 Task: In the  document bossdata.txt Change font size of watermark '113' and place the watermark  'Horizontally'. Insert footer and write www.lunaTech.com
Action: Mouse moved to (170, 94)
Screenshot: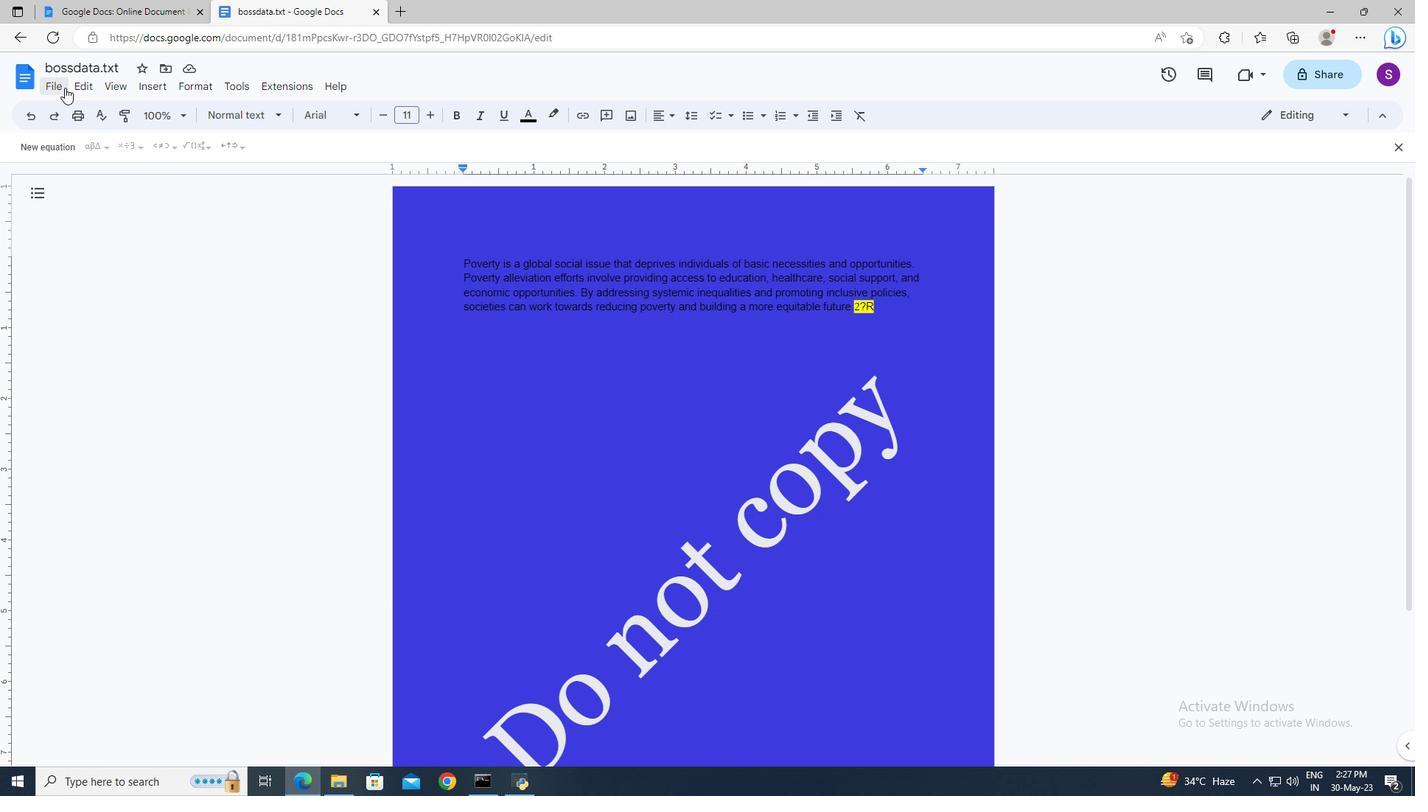 
Action: Mouse pressed left at (170, 94)
Screenshot: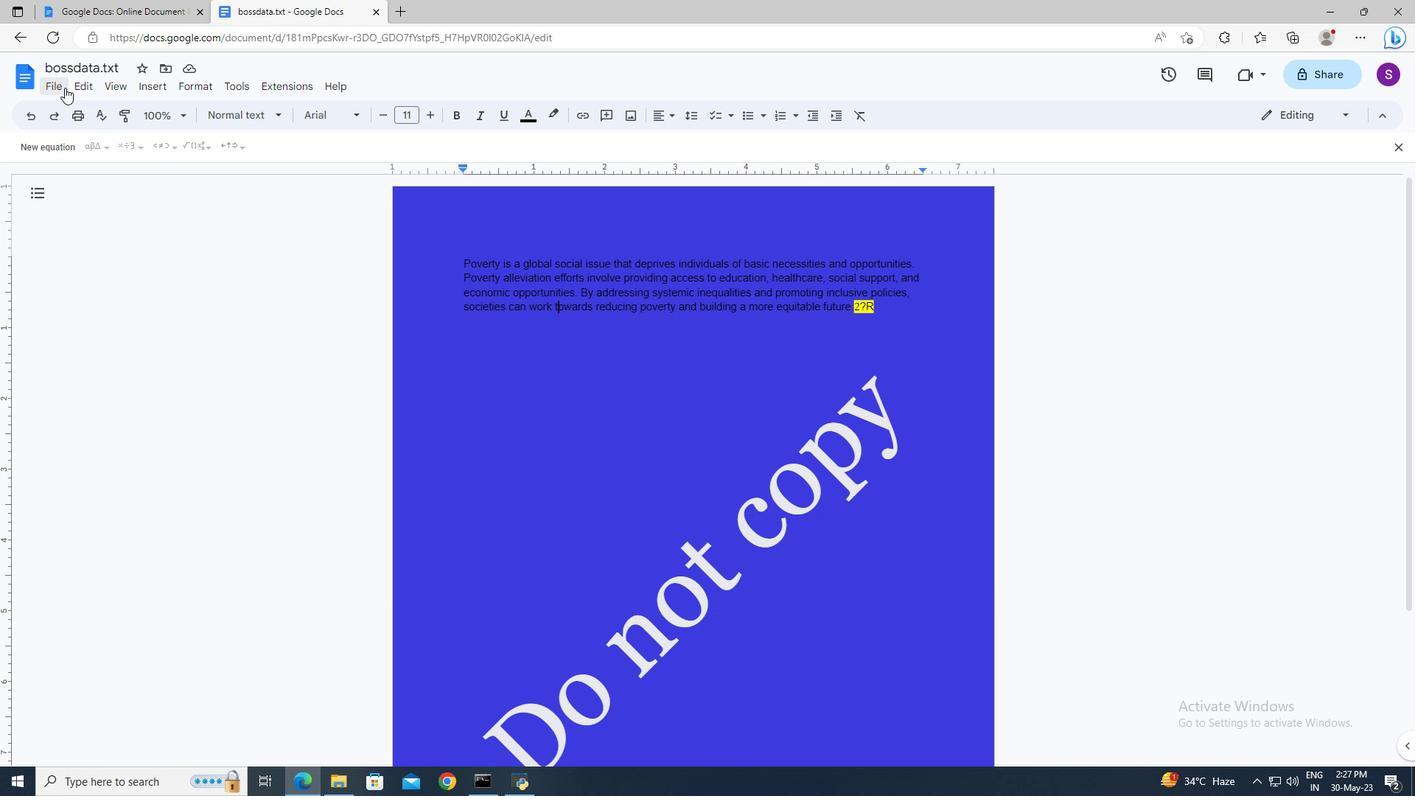 
Action: Mouse moved to (204, 424)
Screenshot: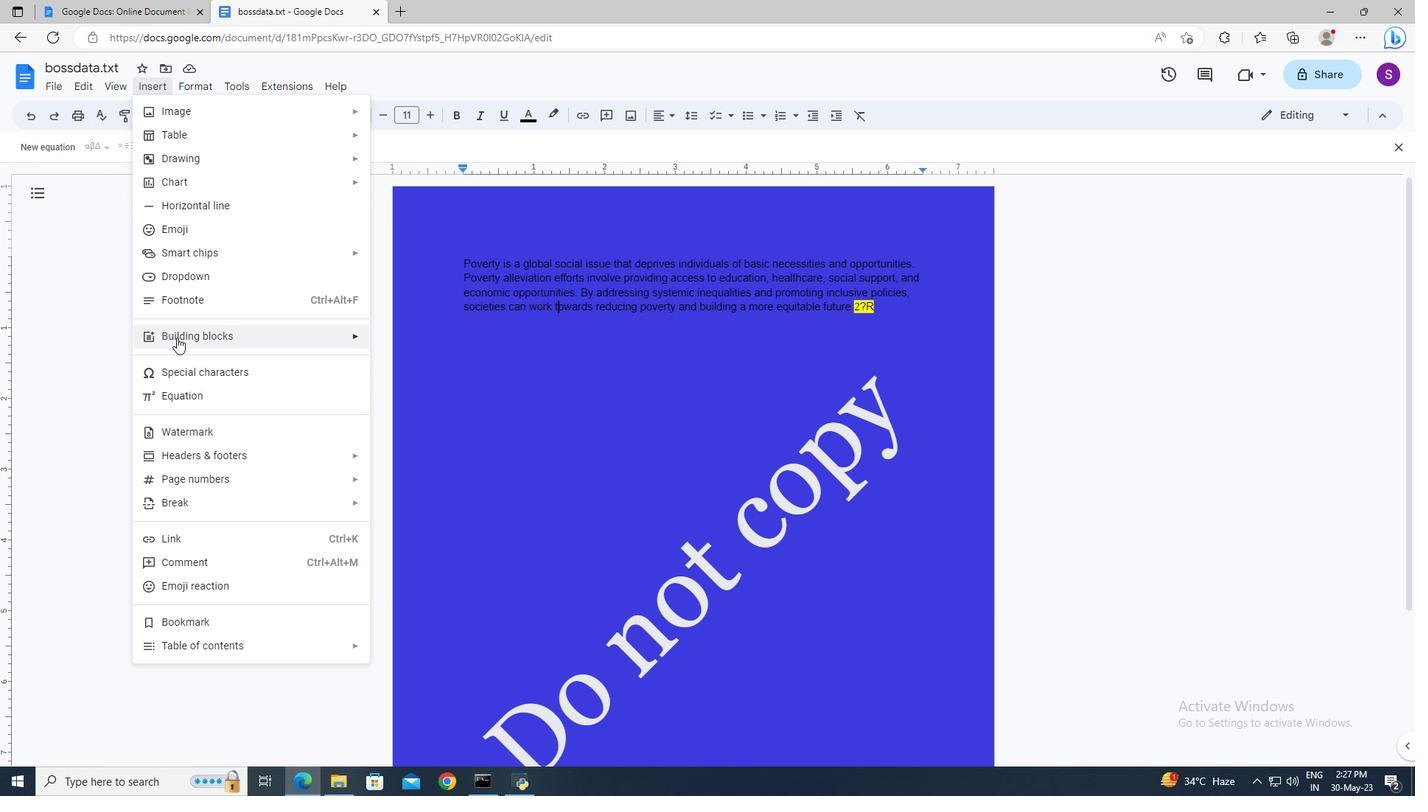 
Action: Mouse pressed left at (204, 424)
Screenshot: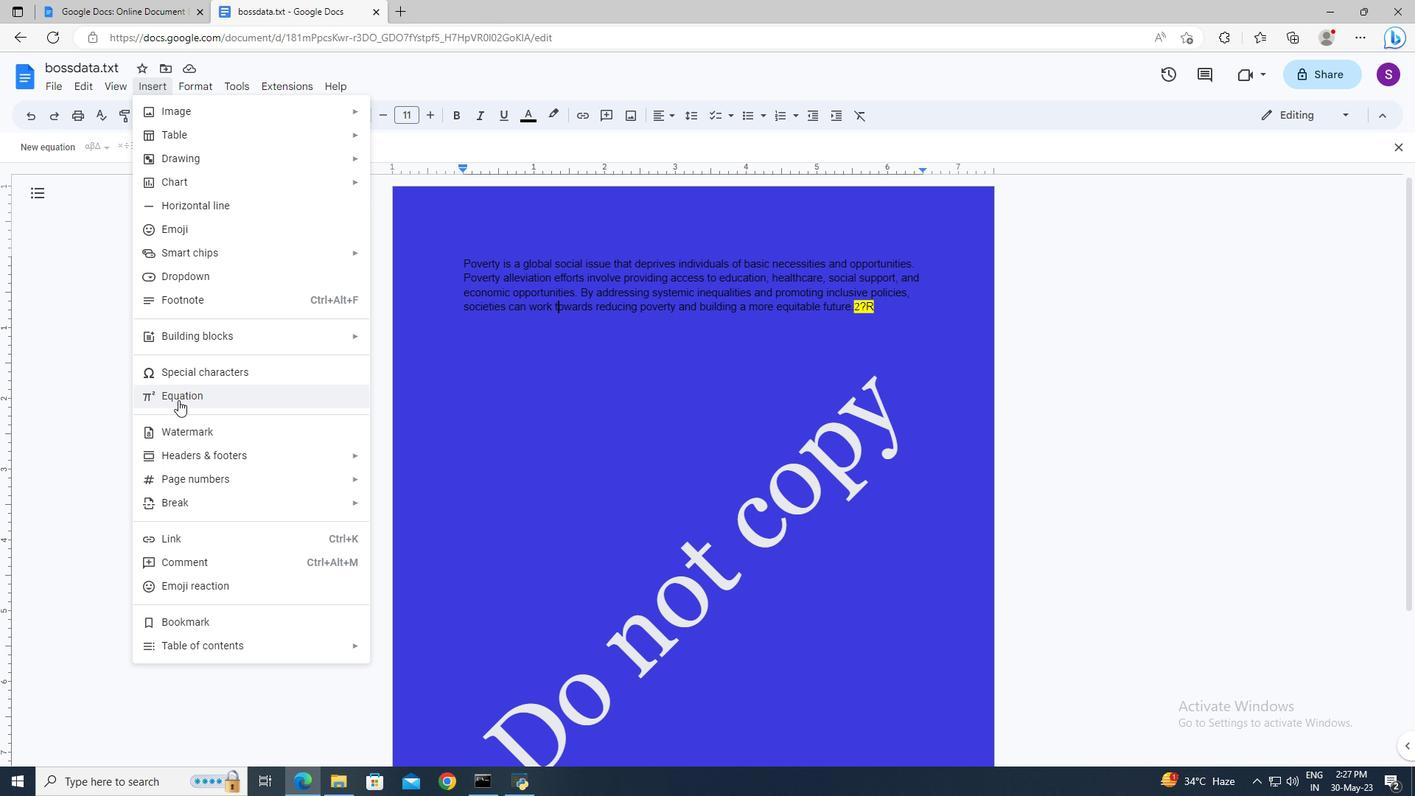 
Action: Mouse moved to (1230, 316)
Screenshot: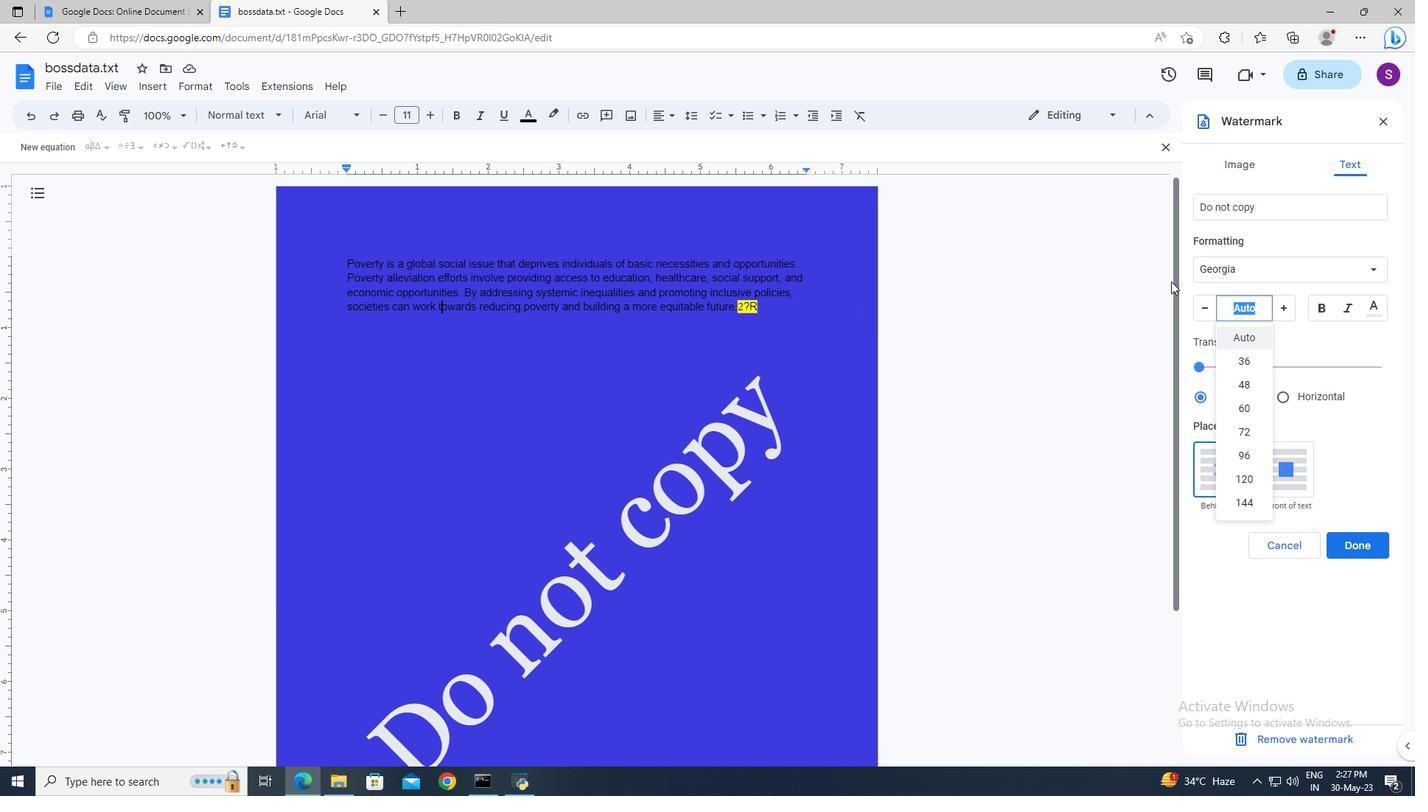 
Action: Mouse pressed left at (1230, 316)
Screenshot: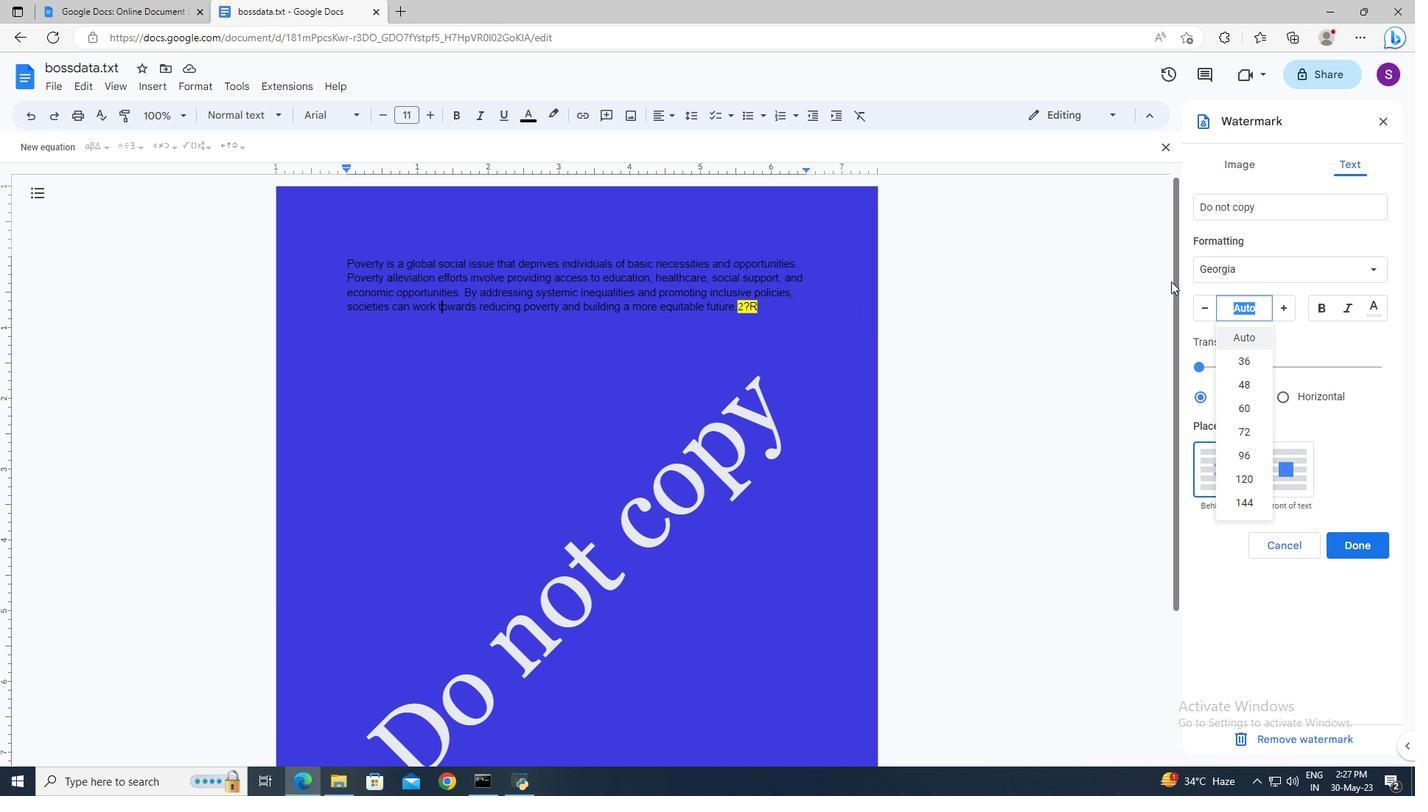 
Action: Key pressed 11<Key.enter>
Screenshot: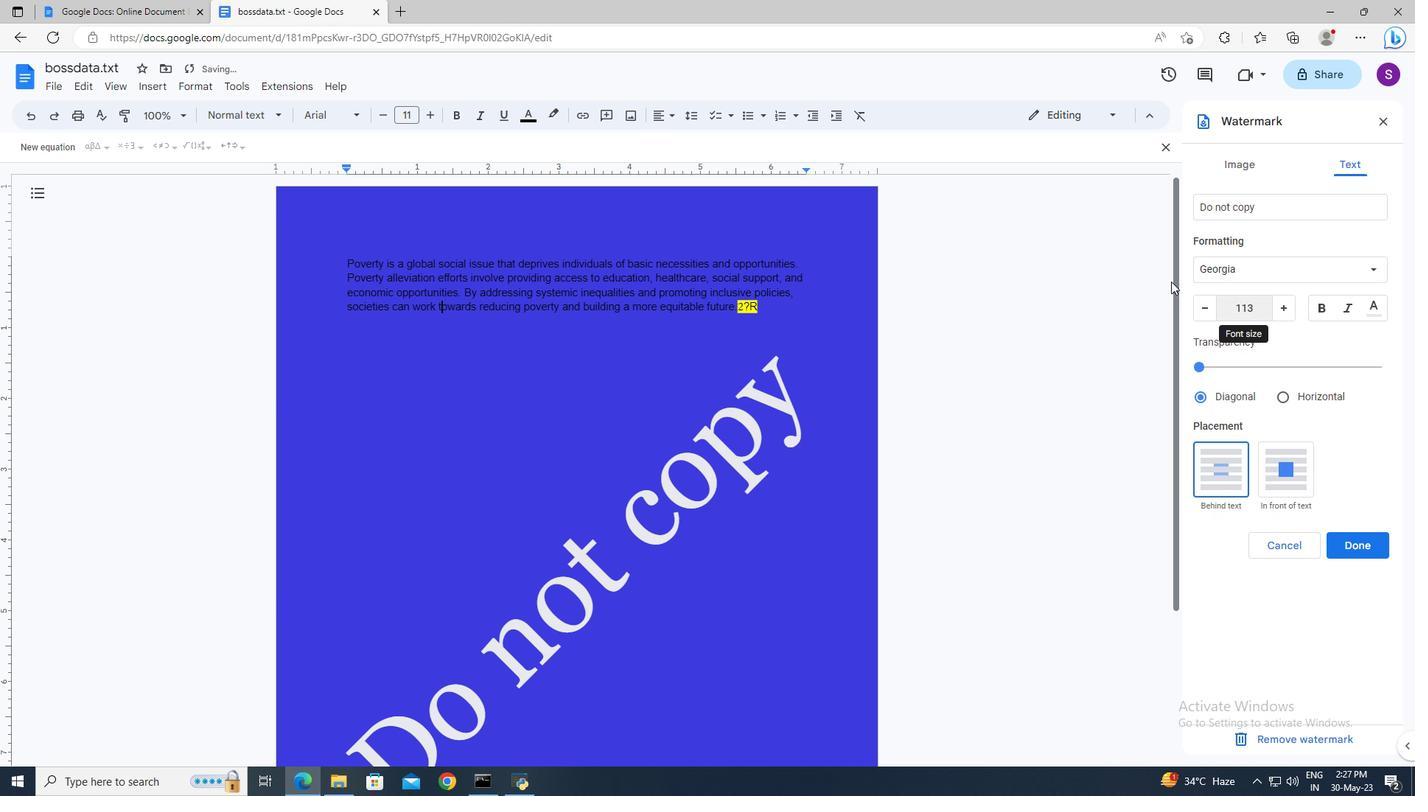 
Action: Mouse moved to (64, 87)
Screenshot: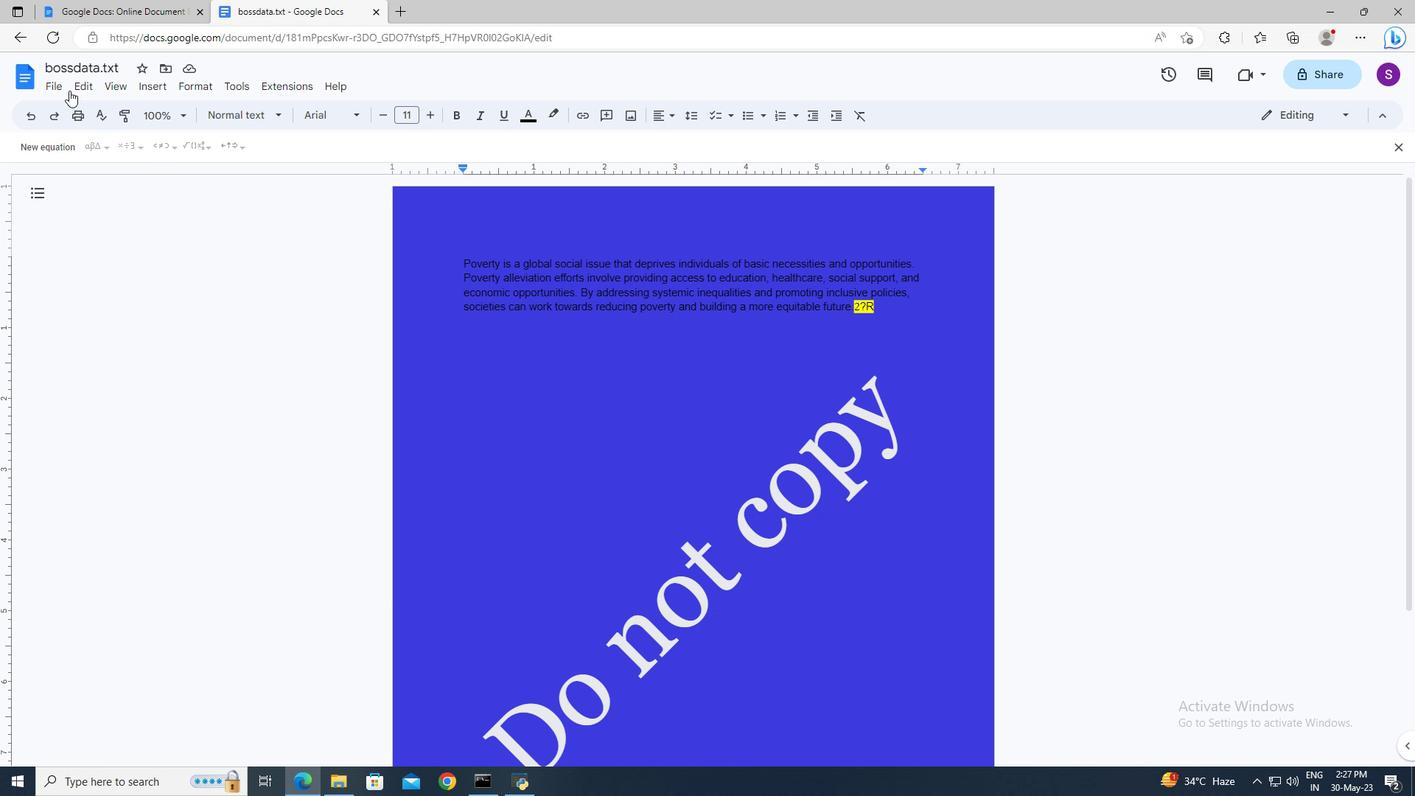 
Action: Mouse pressed left at (64, 87)
Screenshot: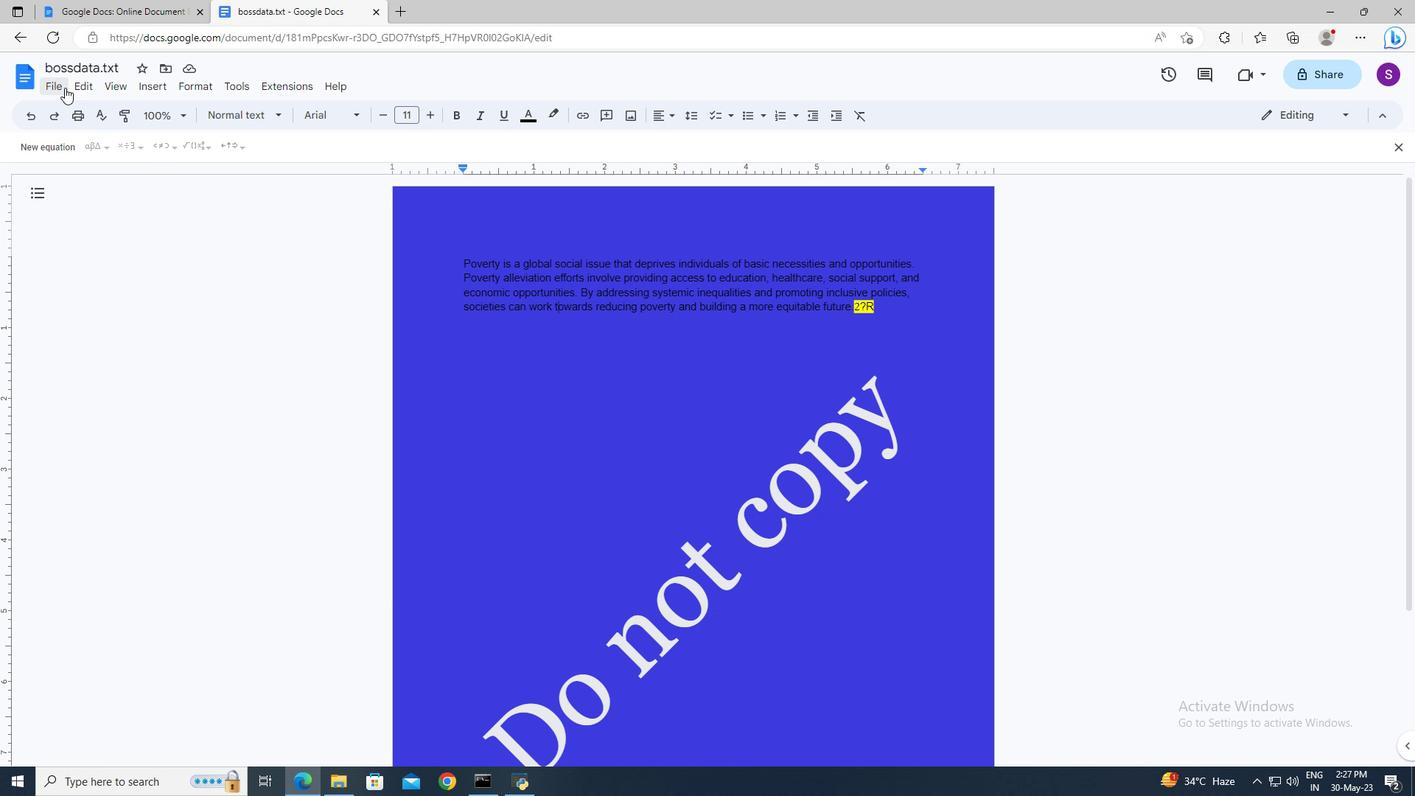 
Action: Mouse moved to (179, 428)
Screenshot: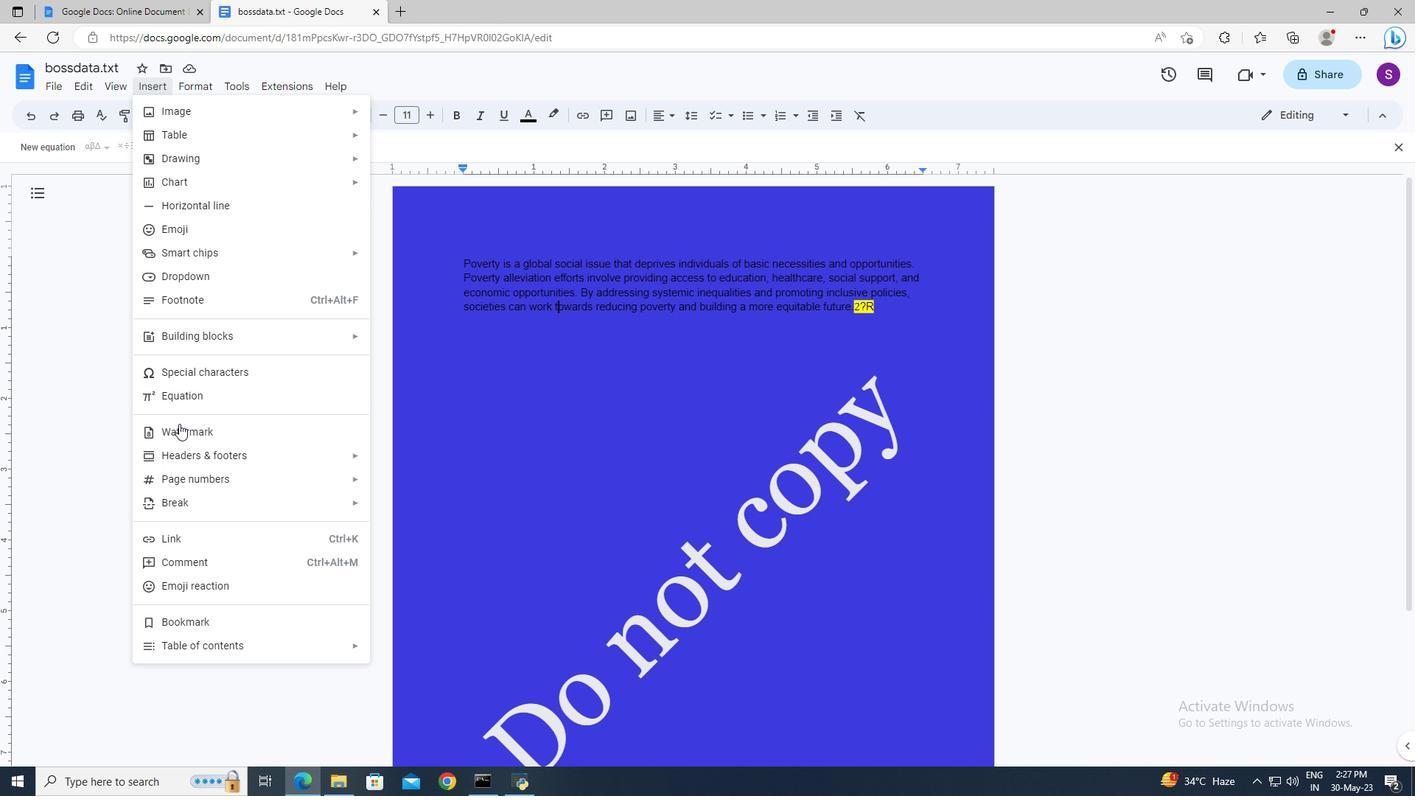 
Action: Mouse pressed left at (179, 428)
Screenshot: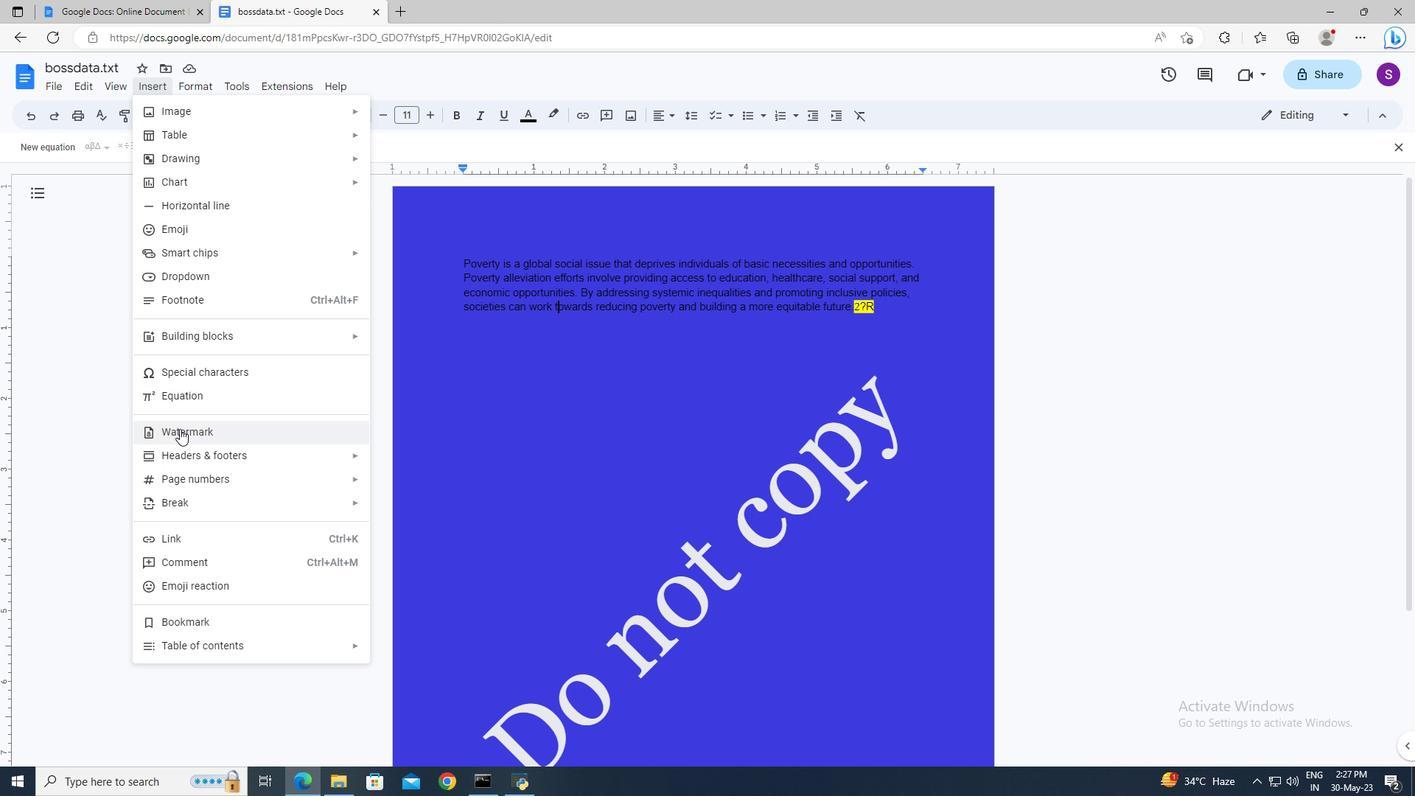 
Action: Mouse moved to (1229, 314)
Screenshot: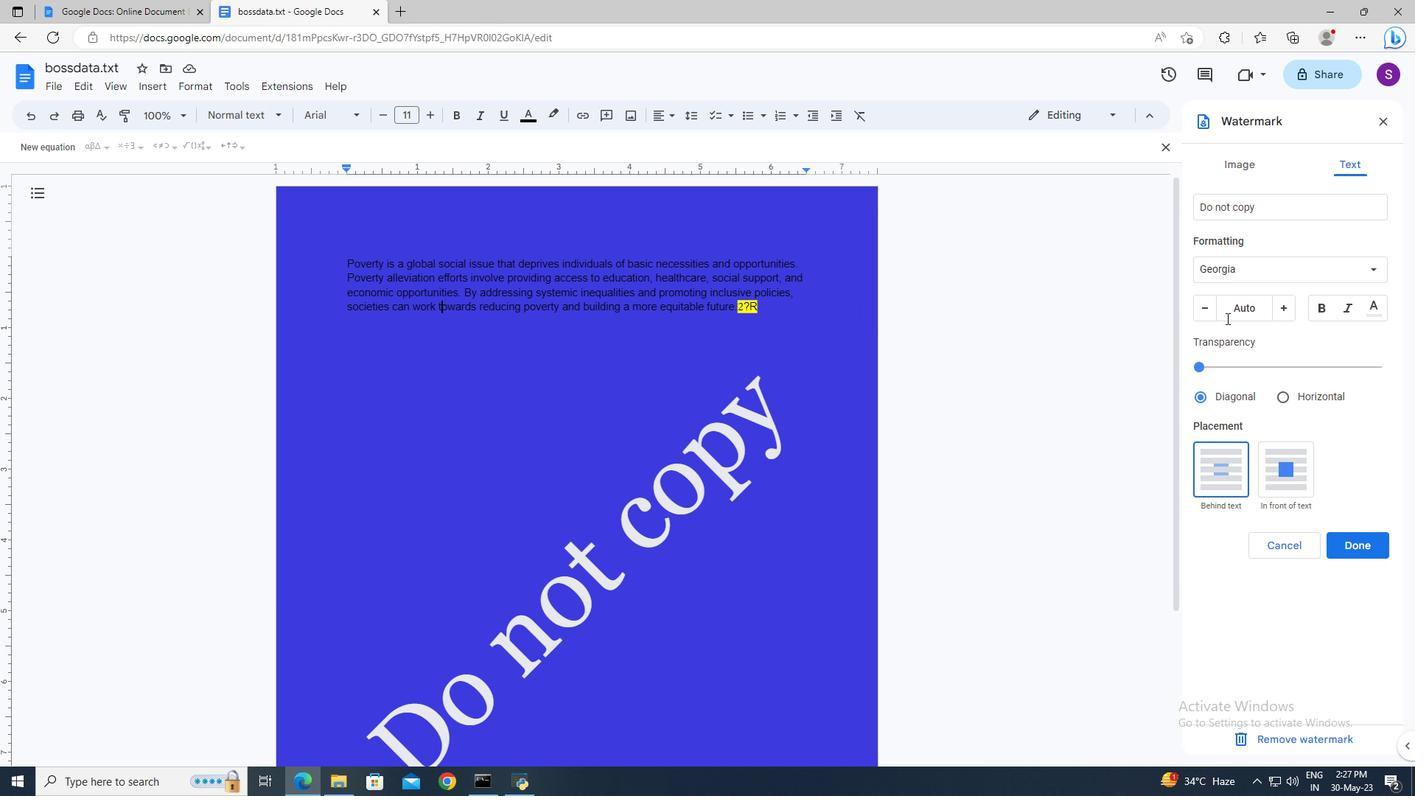
Action: Mouse pressed left at (1229, 314)
Screenshot: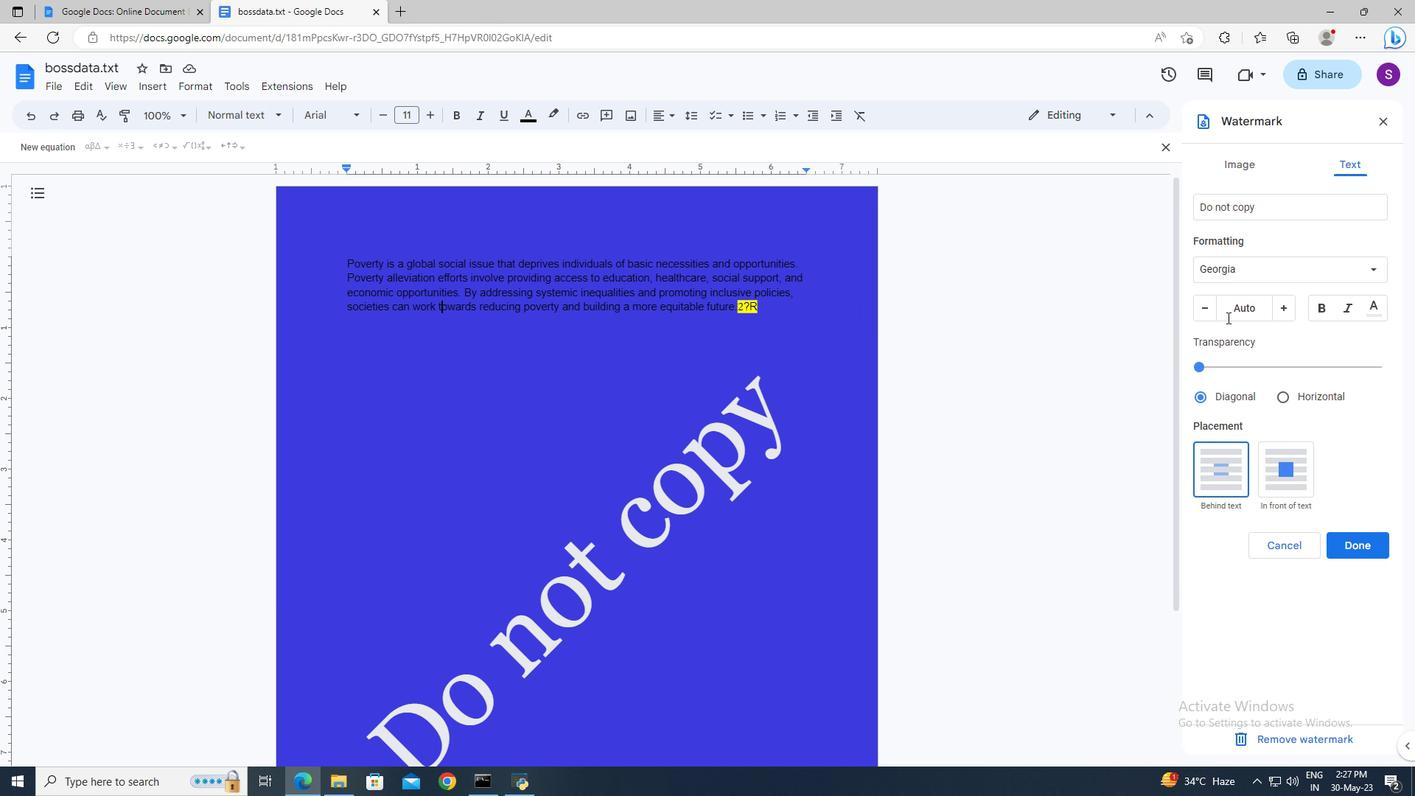 
Action: Mouse moved to (1171, 281)
Screenshot: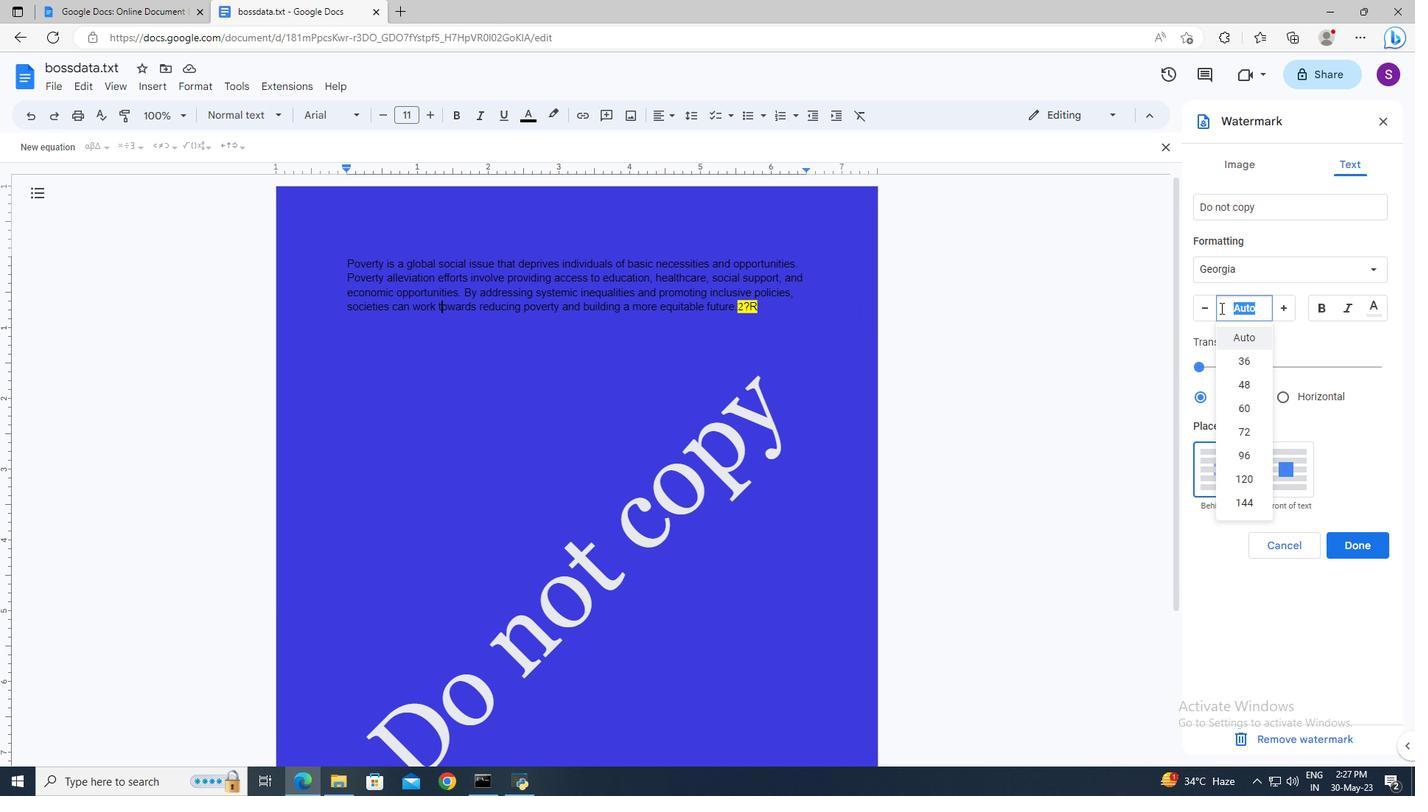 
Action: Key pressed 113<Key.enter>
Screenshot: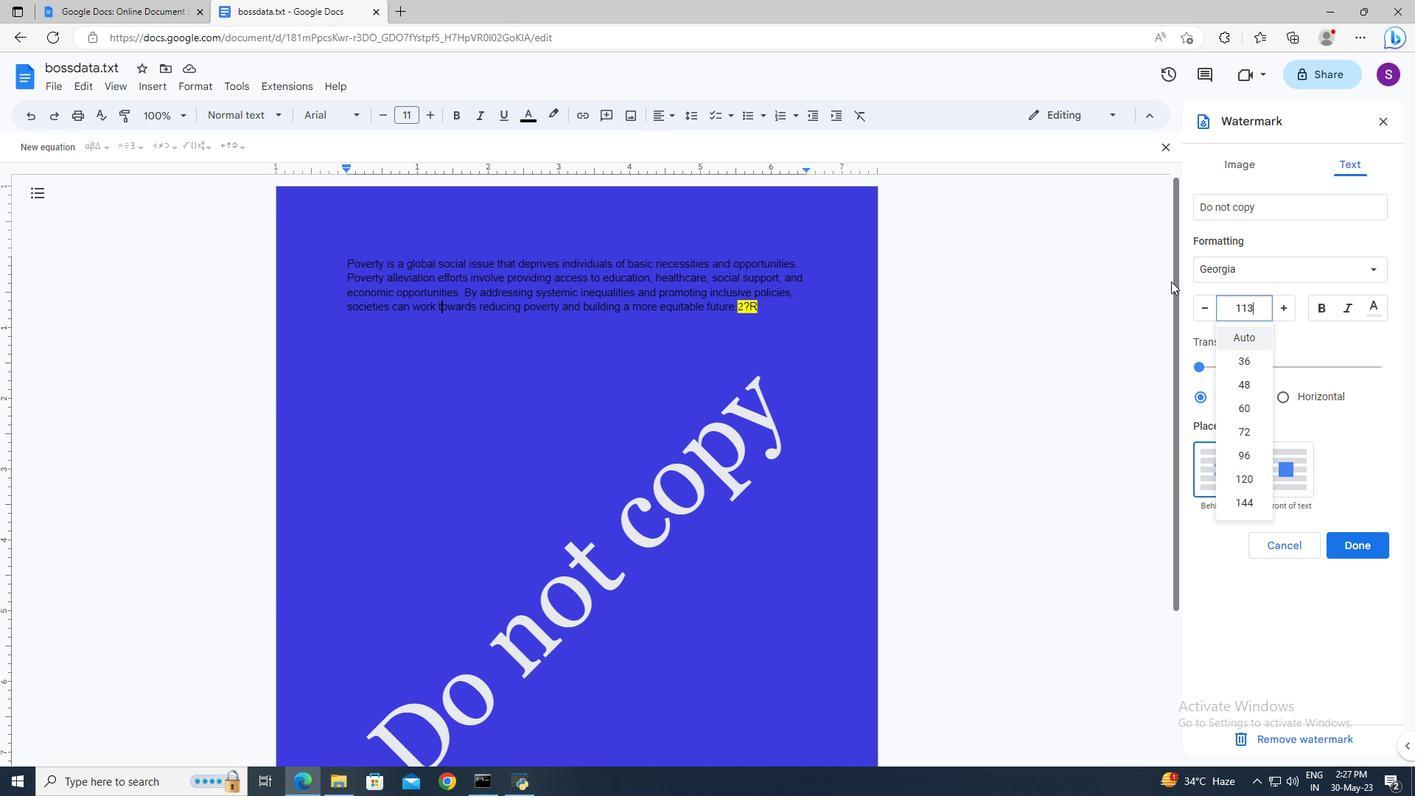 
Action: Mouse moved to (1326, 384)
Screenshot: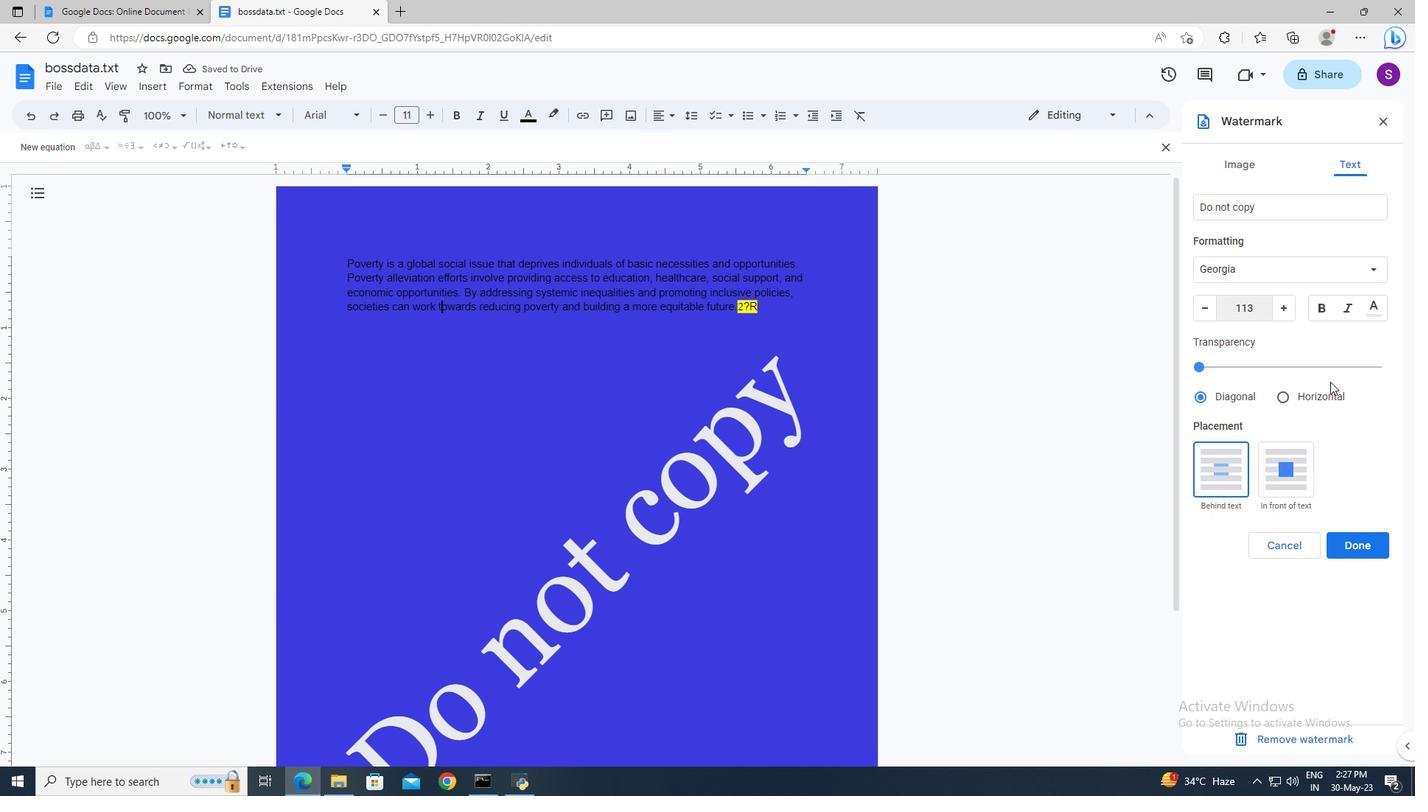 
Action: Mouse pressed left at (1326, 384)
Screenshot: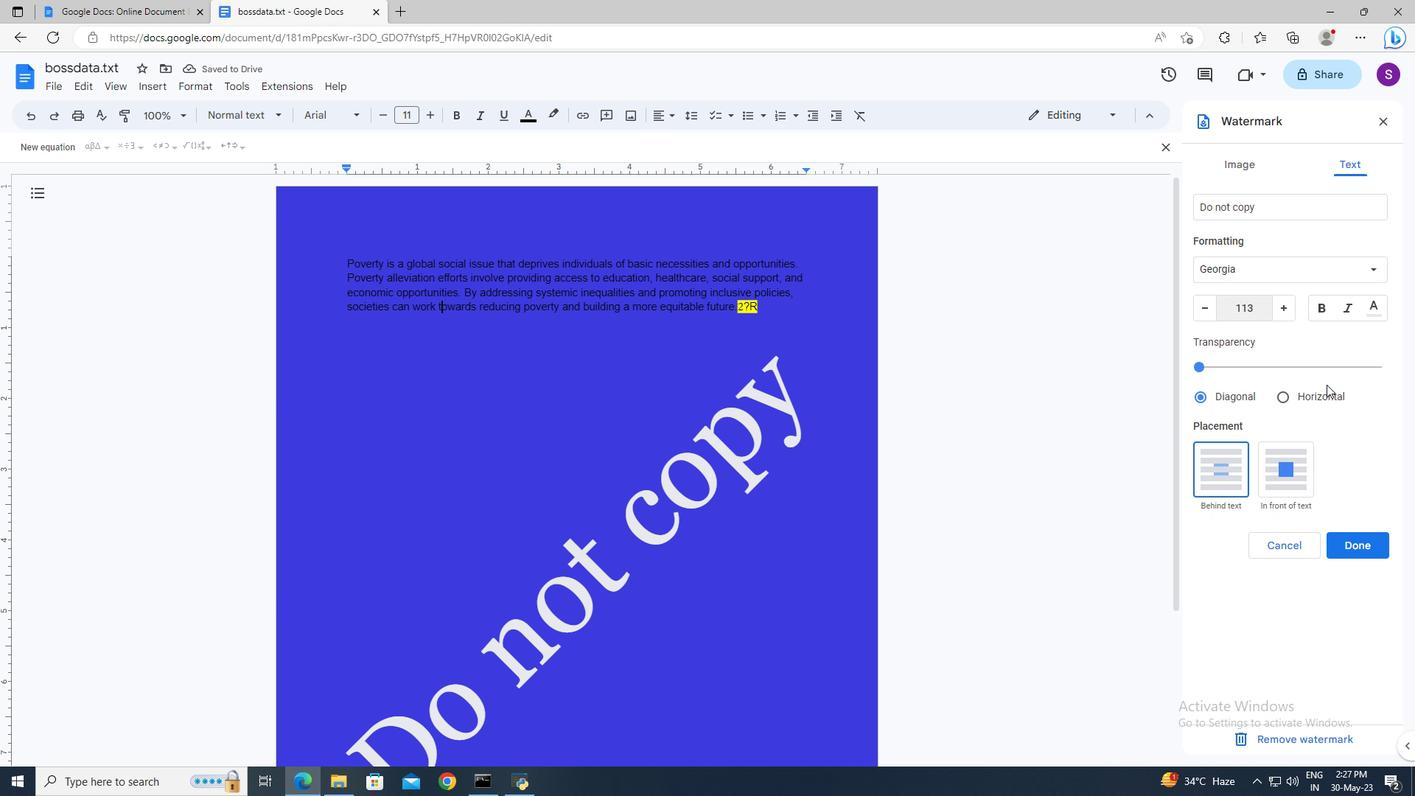 
Action: Mouse moved to (1310, 400)
Screenshot: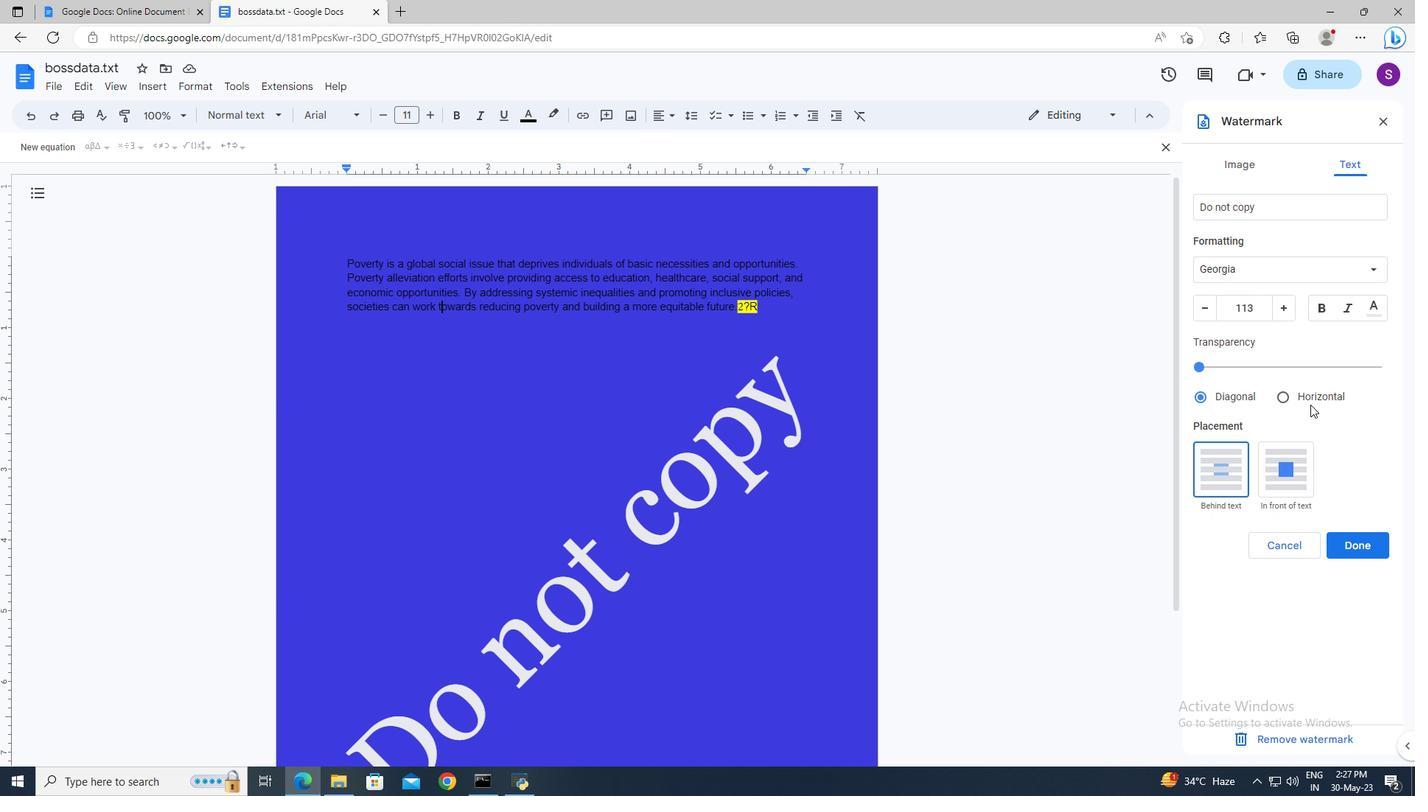 
Action: Mouse pressed left at (1310, 400)
Screenshot: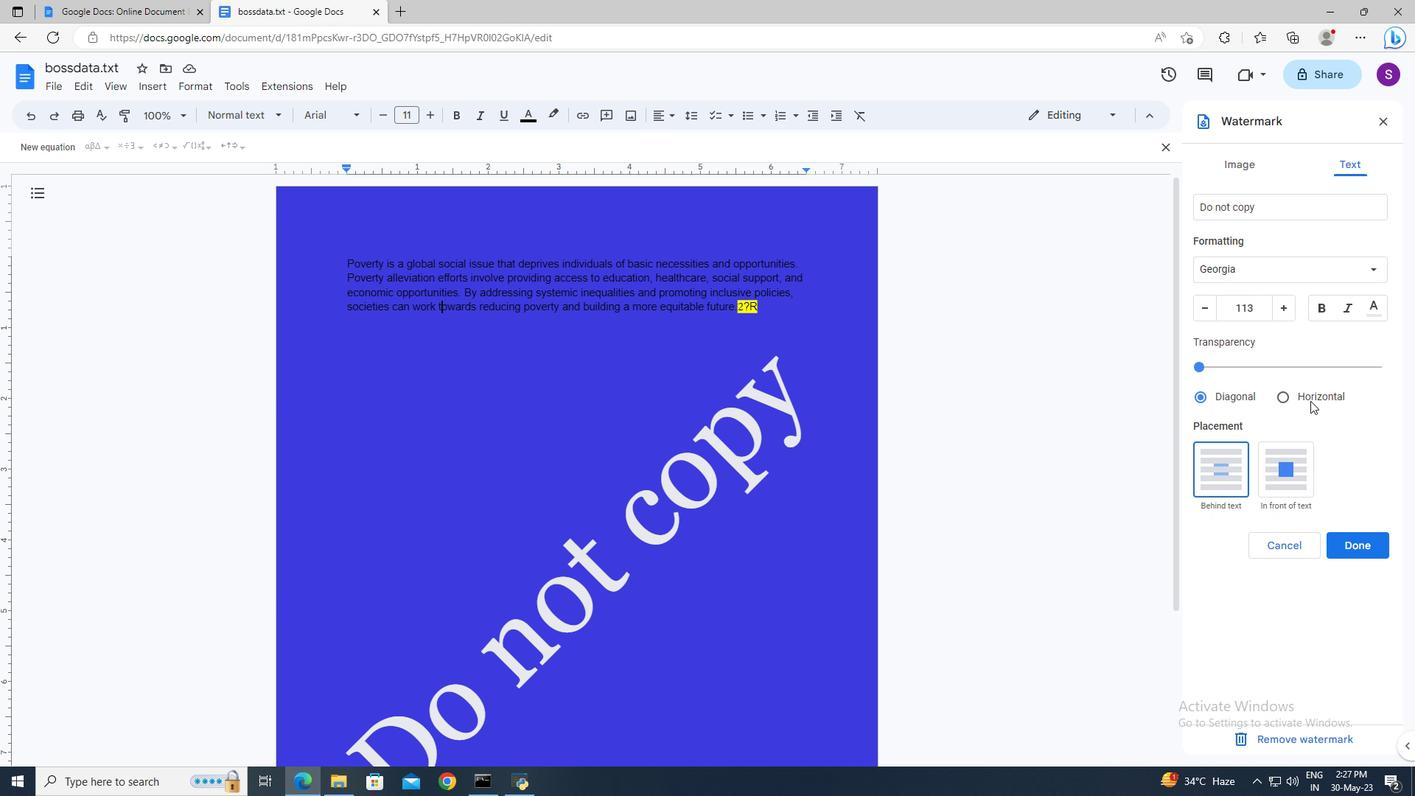 
Action: Mouse moved to (1348, 545)
Screenshot: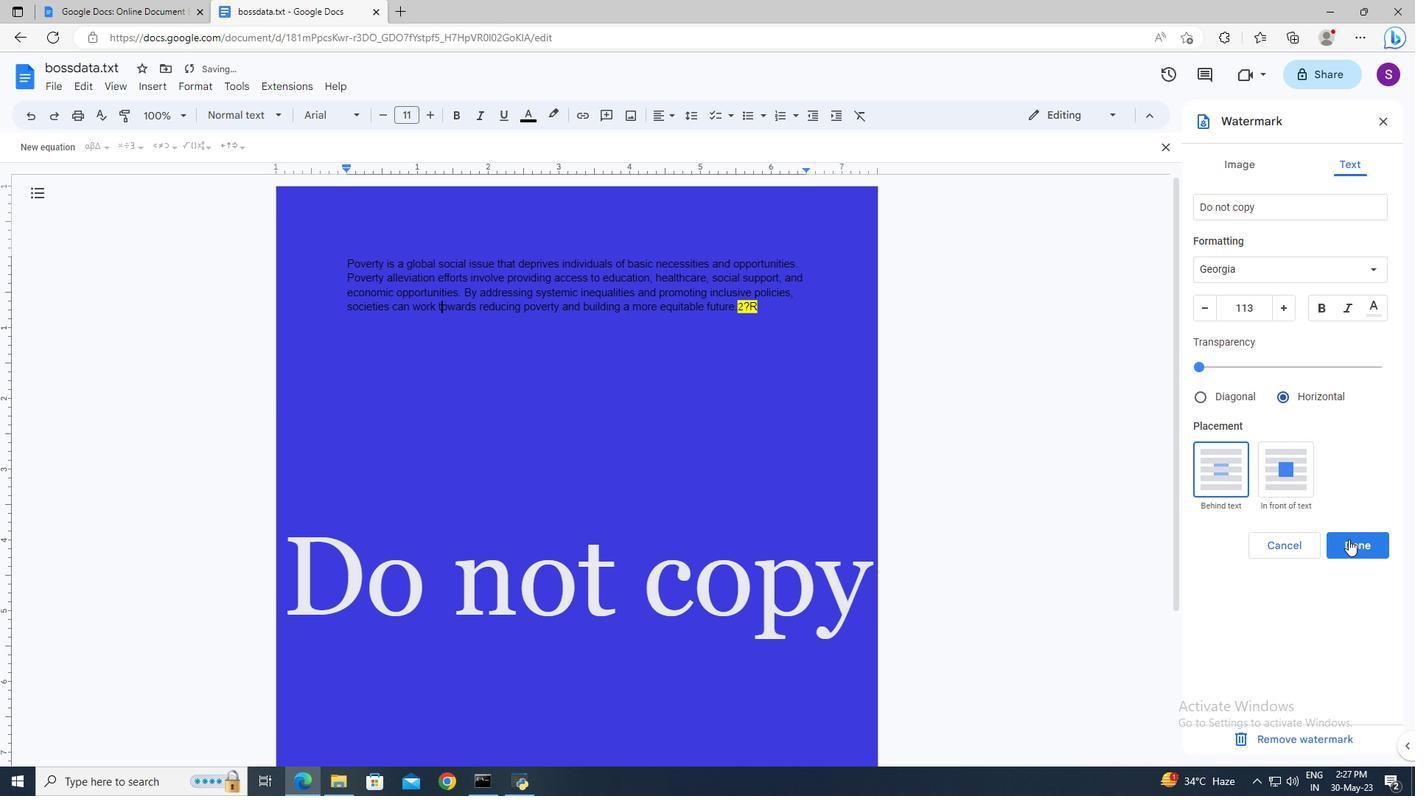 
Action: Mouse pressed left at (1348, 545)
Screenshot: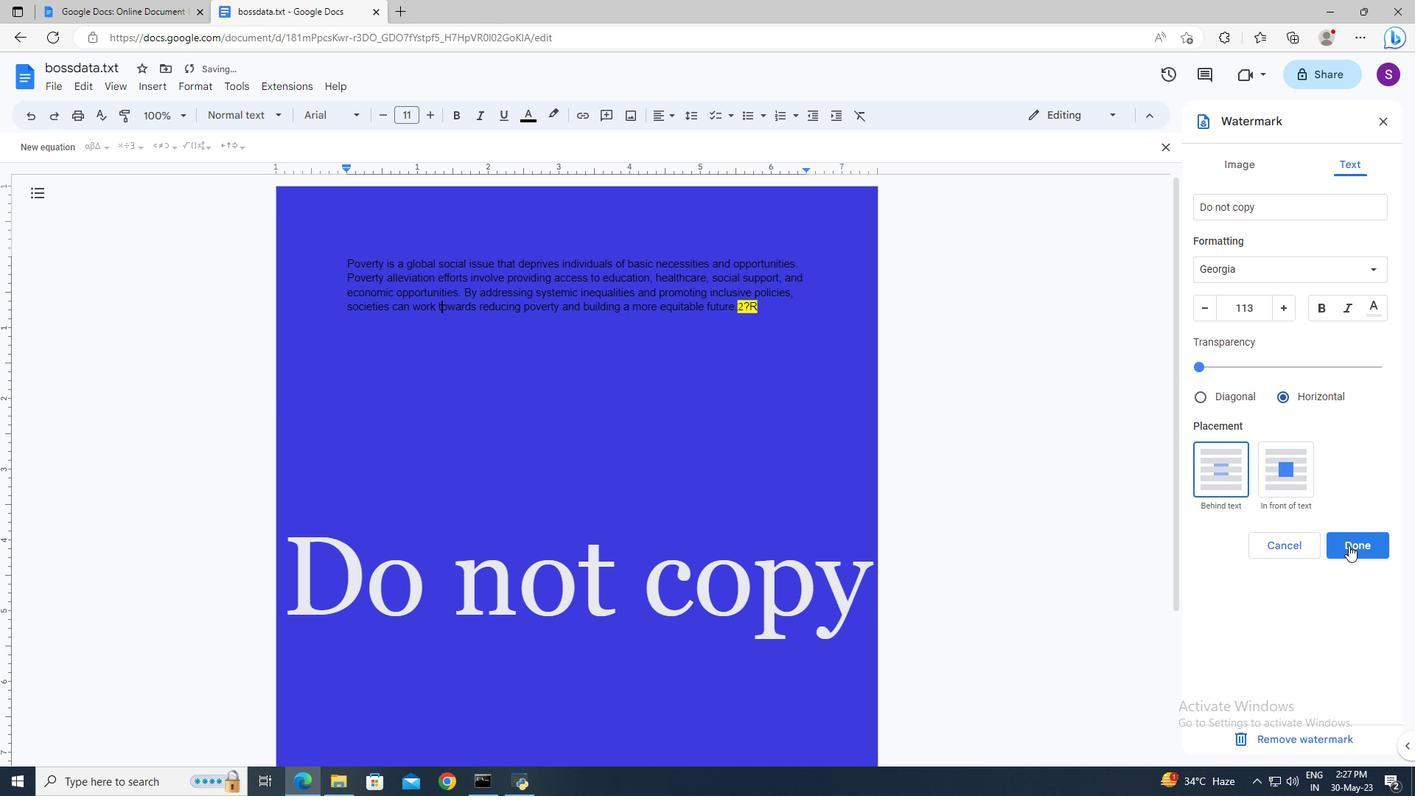 
Action: Mouse moved to (166, 84)
Screenshot: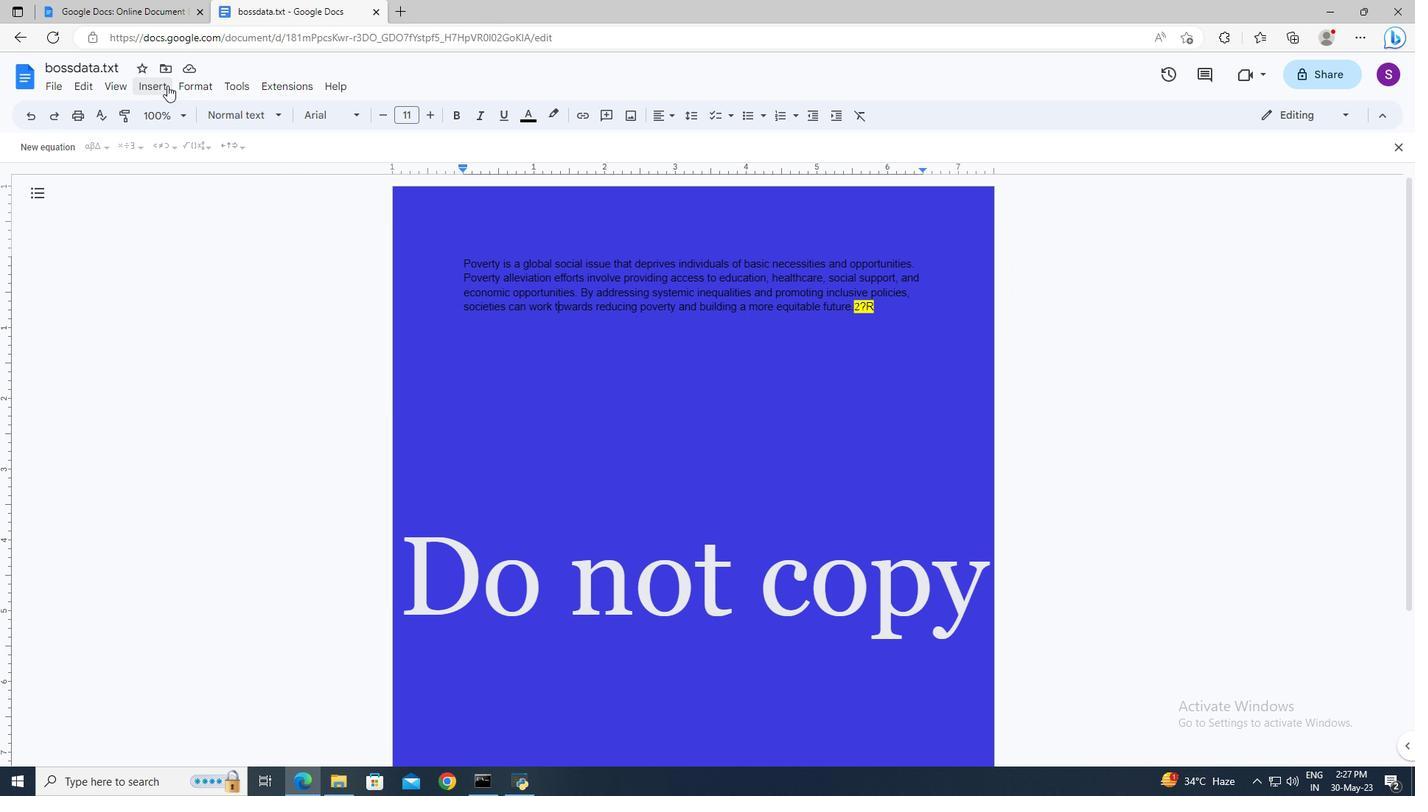 
Action: Mouse pressed left at (166, 84)
Screenshot: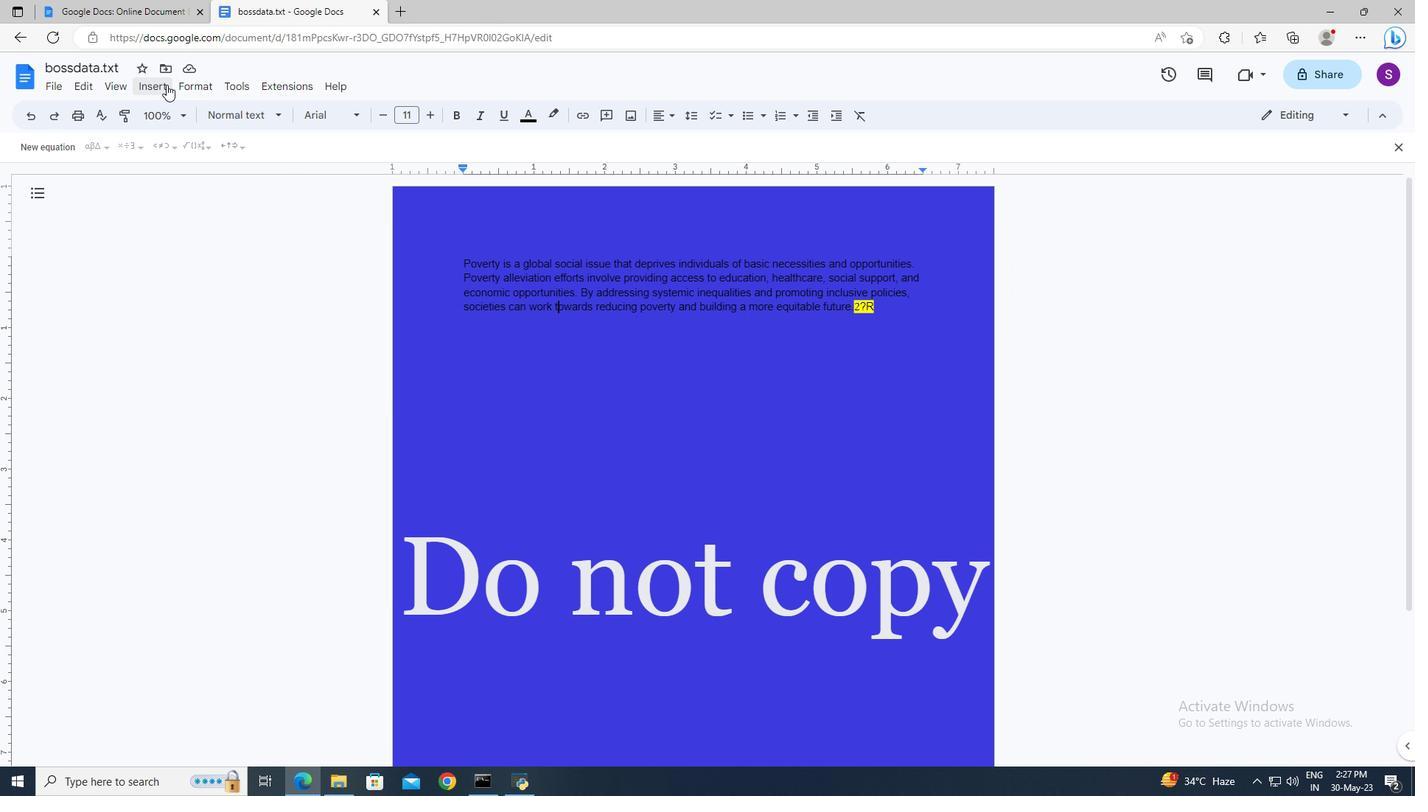 
Action: Mouse moved to (409, 480)
Screenshot: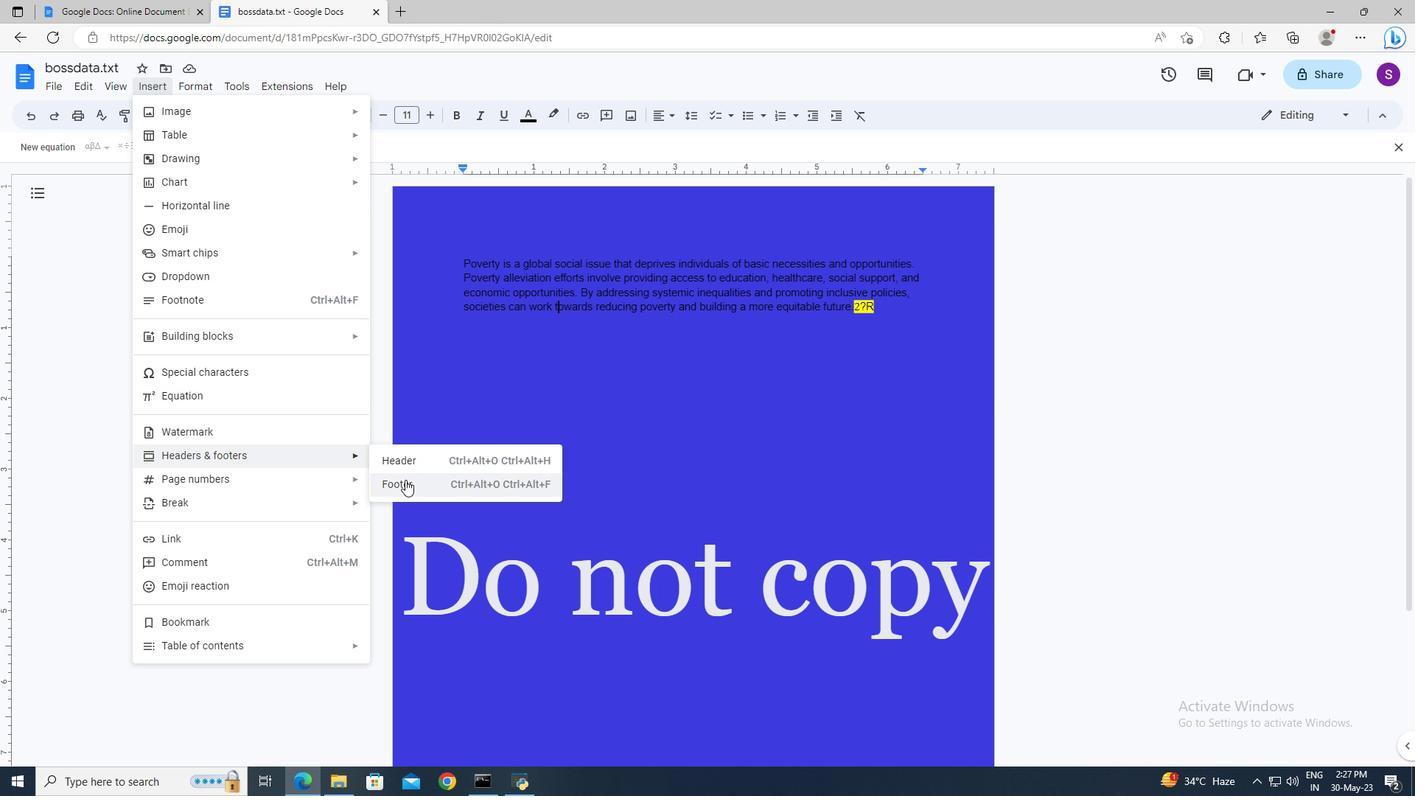 
Action: Mouse pressed left at (409, 480)
Screenshot: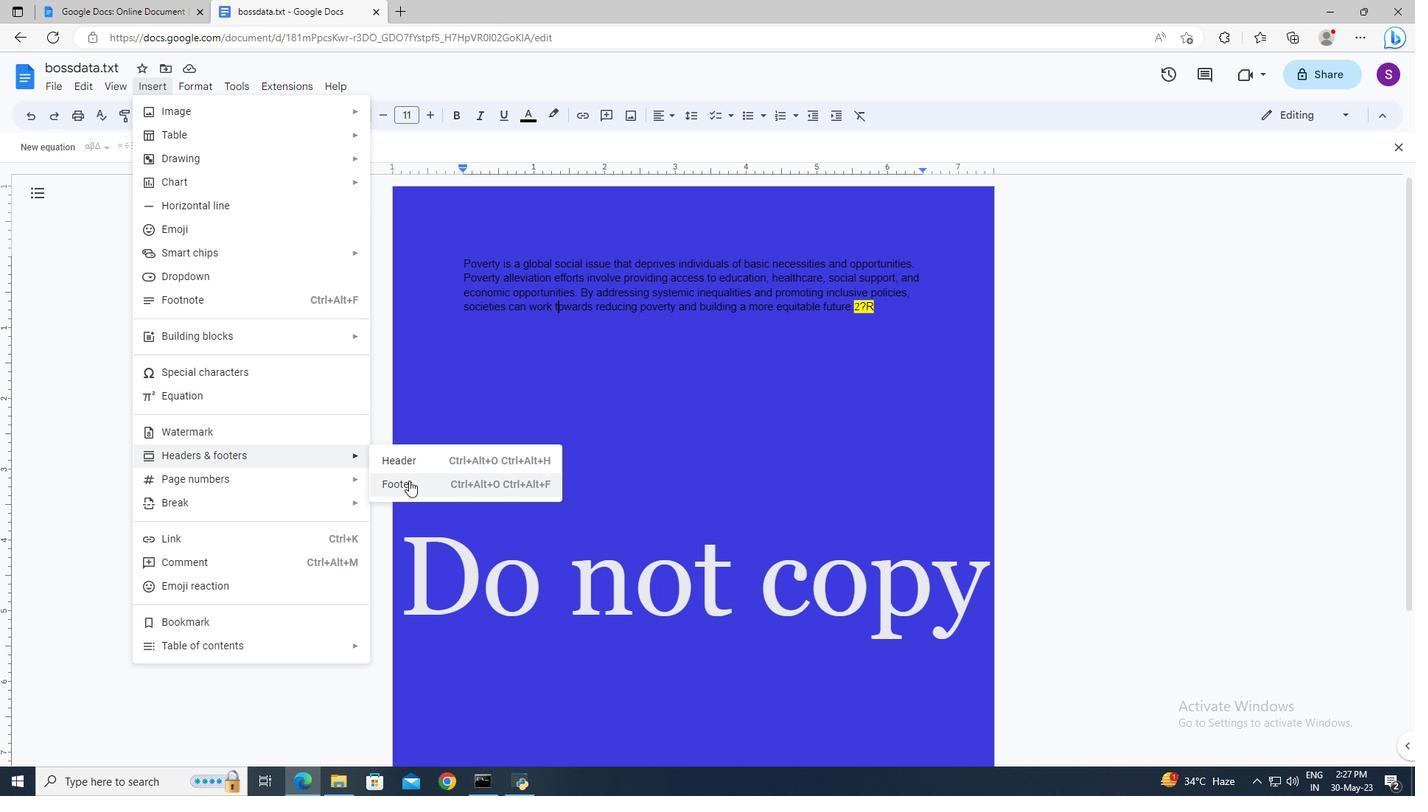 
Action: Mouse moved to (410, 480)
Screenshot: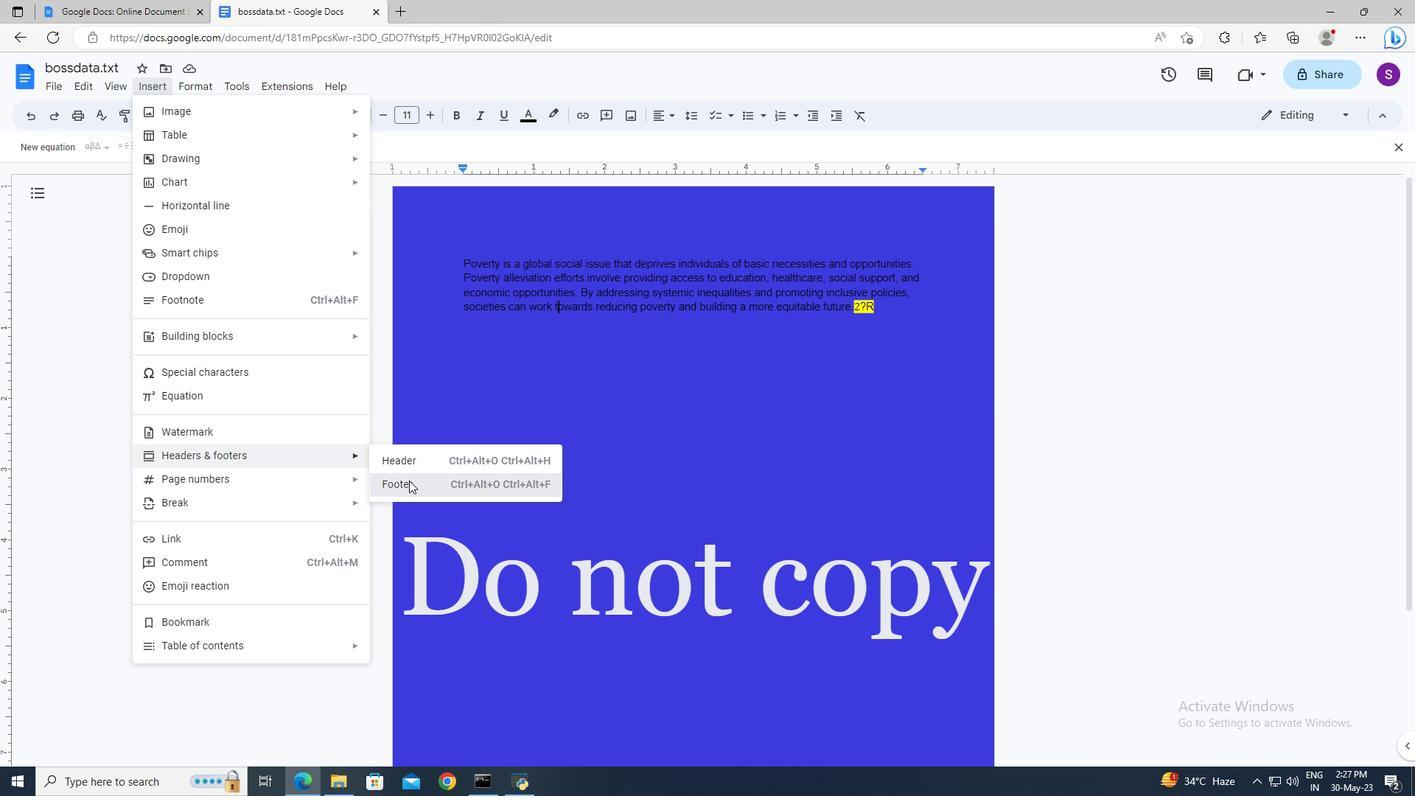 
Action: Key pressed www.luna<Key.shift>Tech.com
Screenshot: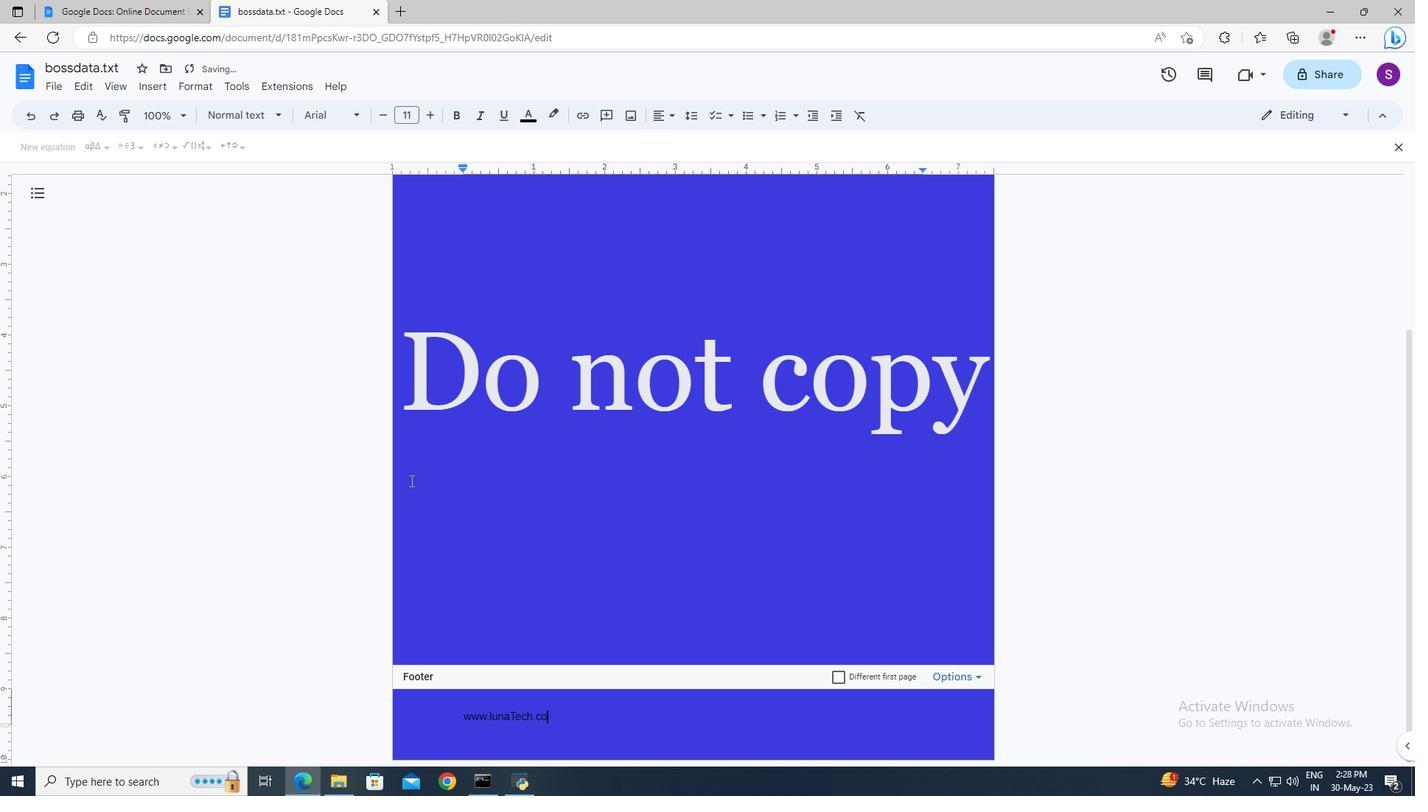 
Action: Mouse pressed left at (410, 480)
Screenshot: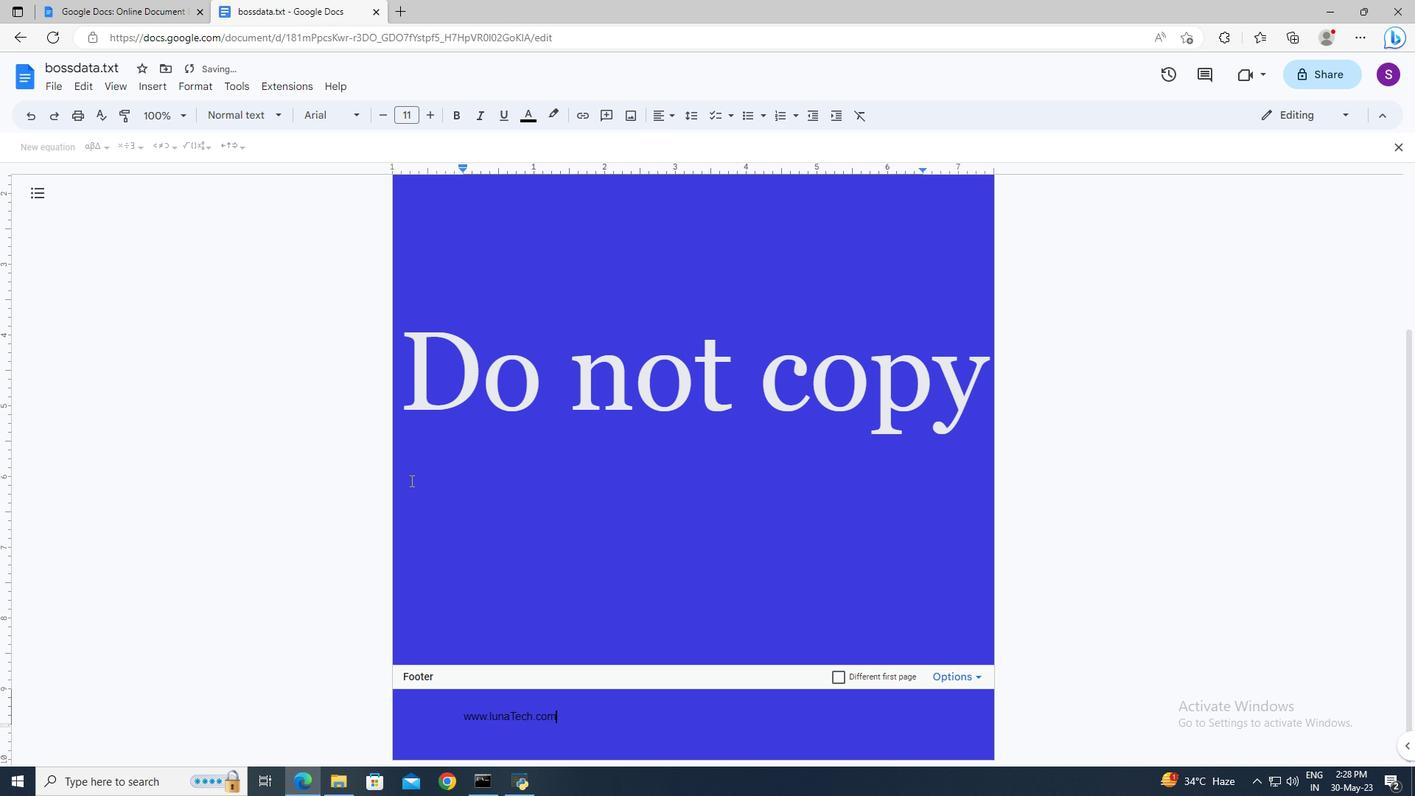 
